 Task: Change  the formatting of the data to Which is Less than 5, In conditional formating, put the option 'Green Fill with Dark Green Text. . 'add another formatting option Format As Table, insert the option Orang Table style Medium 3 In the sheet   Innovate Sales book
Action: Mouse moved to (58, 149)
Screenshot: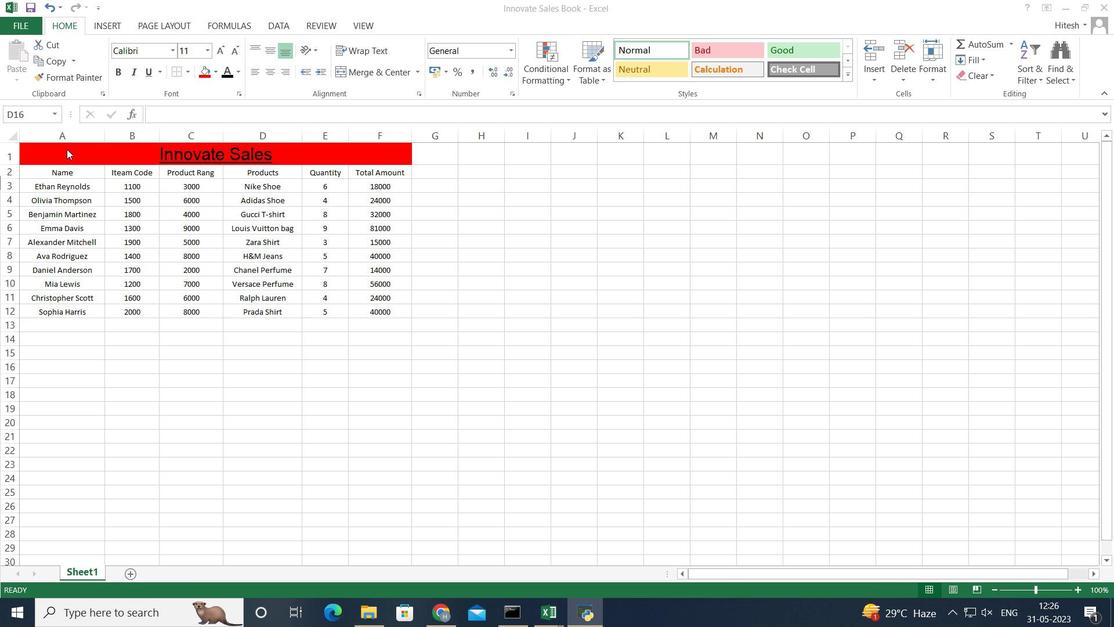 
Action: Mouse pressed left at (58, 149)
Screenshot: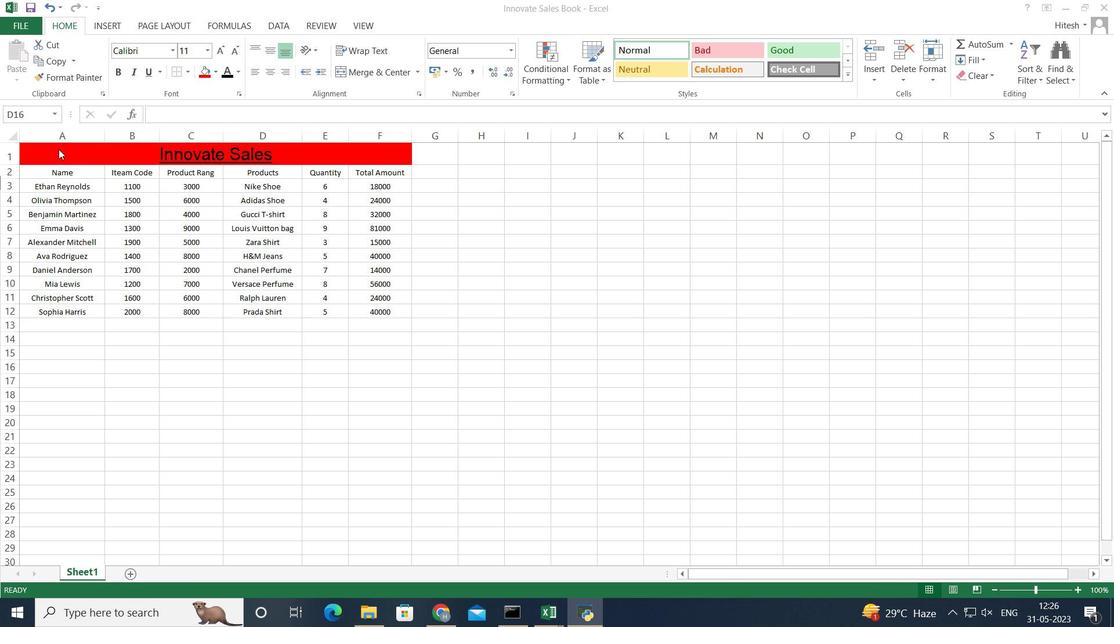 
Action: Mouse moved to (38, 148)
Screenshot: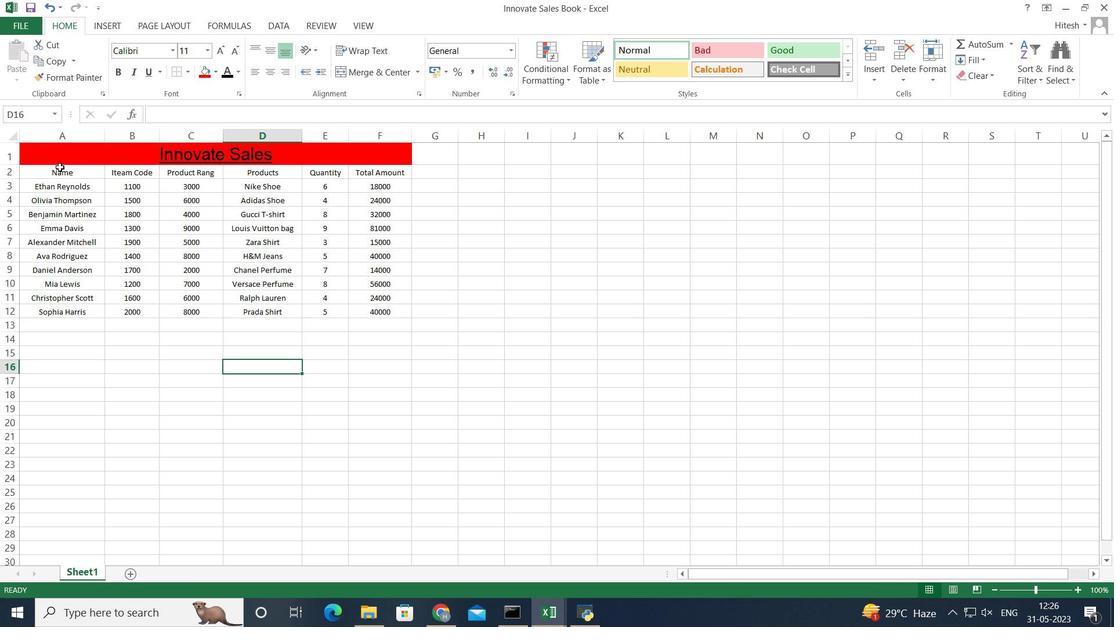 
Action: Mouse pressed left at (38, 148)
Screenshot: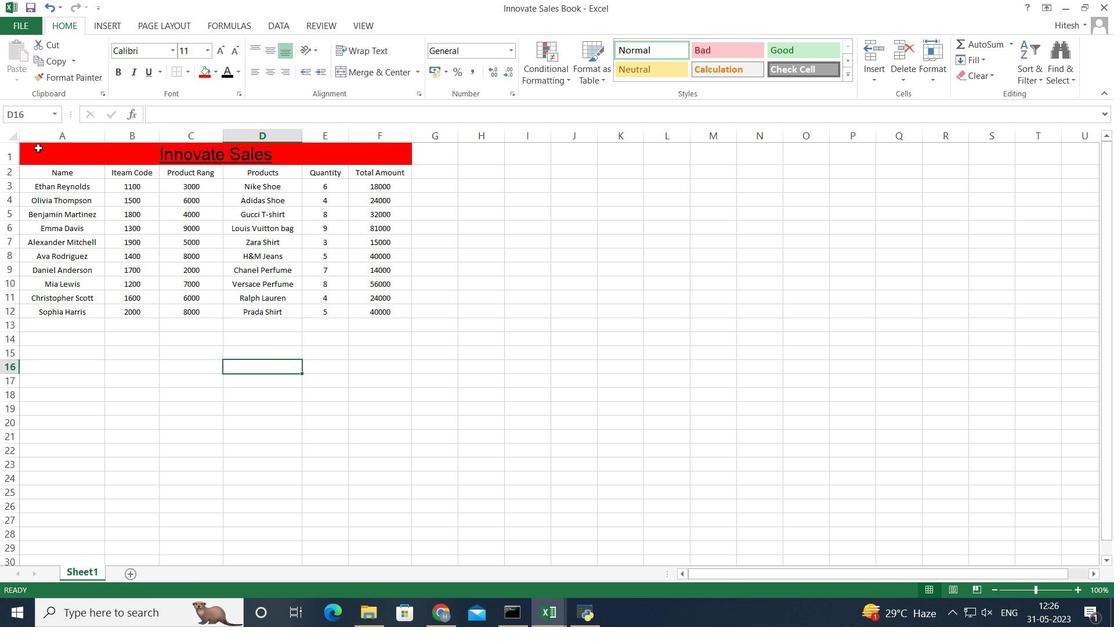 
Action: Mouse moved to (40, 149)
Screenshot: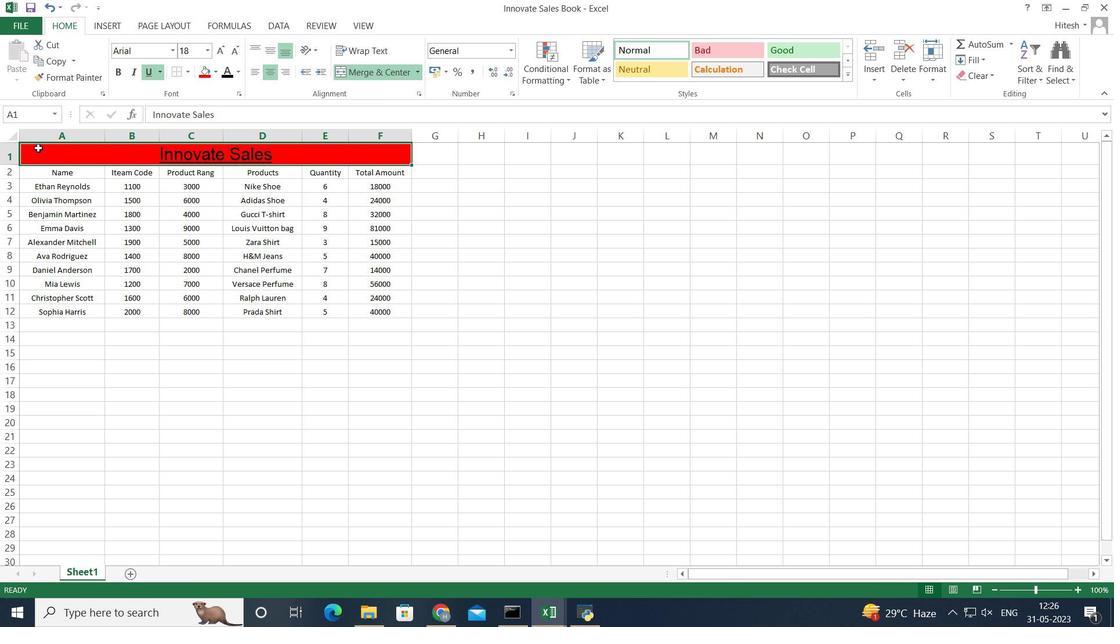 
Action: Key pressed <Key.shift><Key.down><Key.down><Key.down><Key.down><Key.down><Key.down><Key.down><Key.down><Key.down><Key.down><Key.down>
Screenshot: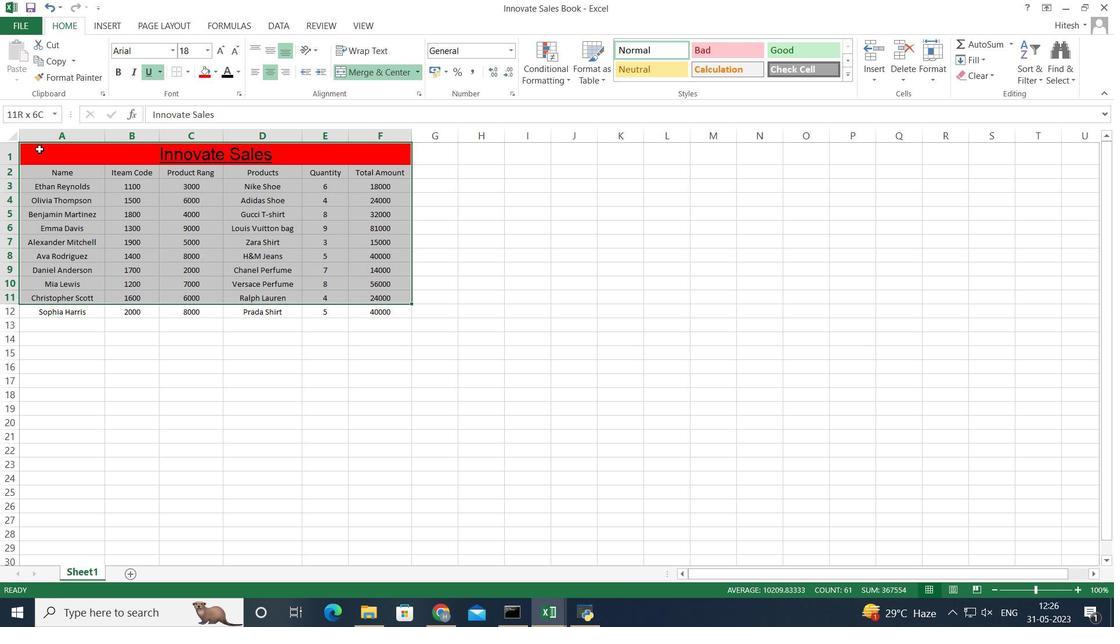 
Action: Mouse moved to (547, 66)
Screenshot: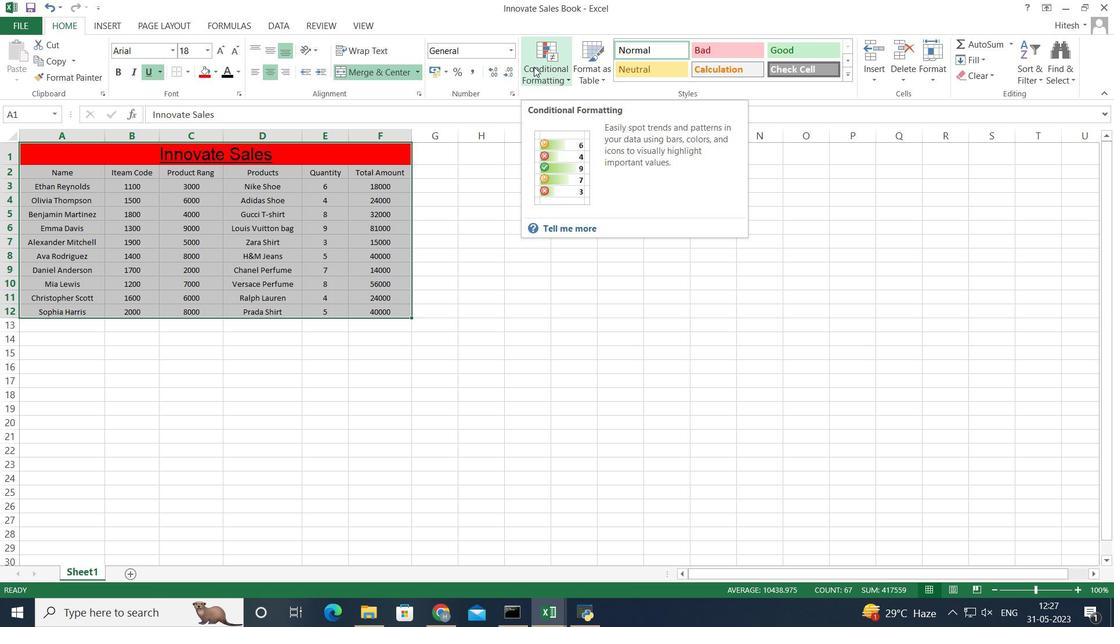 
Action: Mouse pressed left at (547, 66)
Screenshot: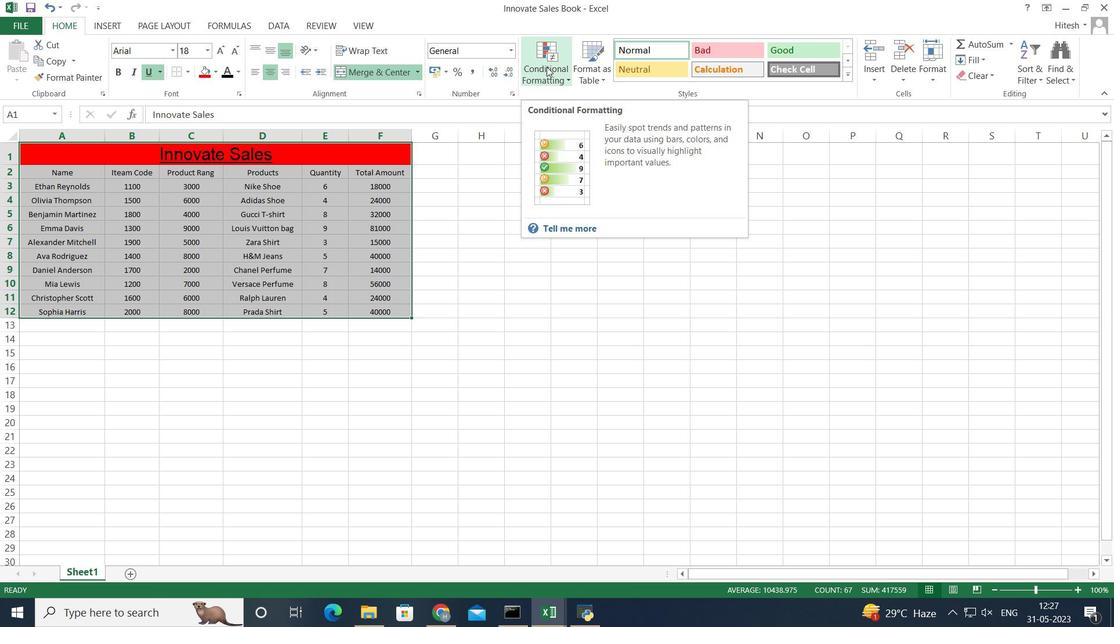 
Action: Mouse moved to (689, 135)
Screenshot: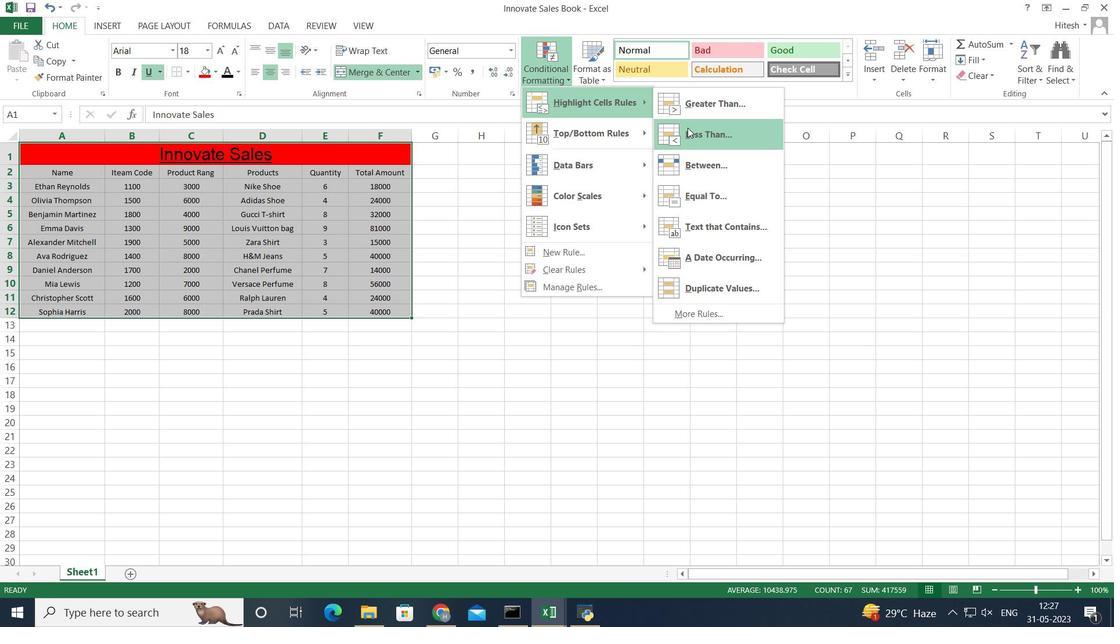 
Action: Mouse pressed left at (689, 135)
Screenshot: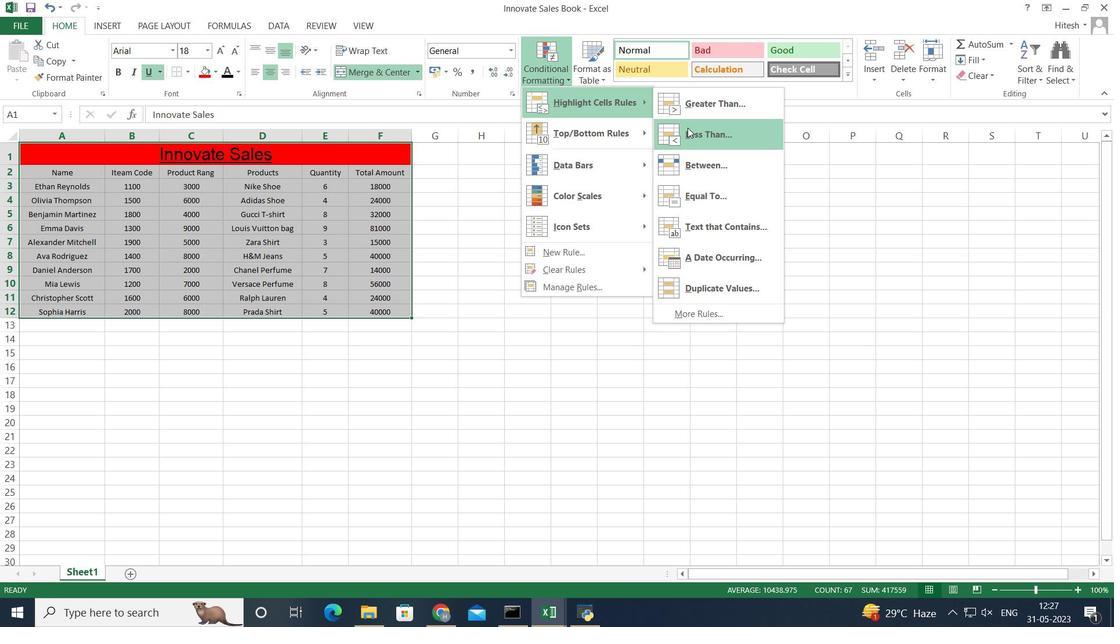 
Action: Mouse moved to (220, 309)
Screenshot: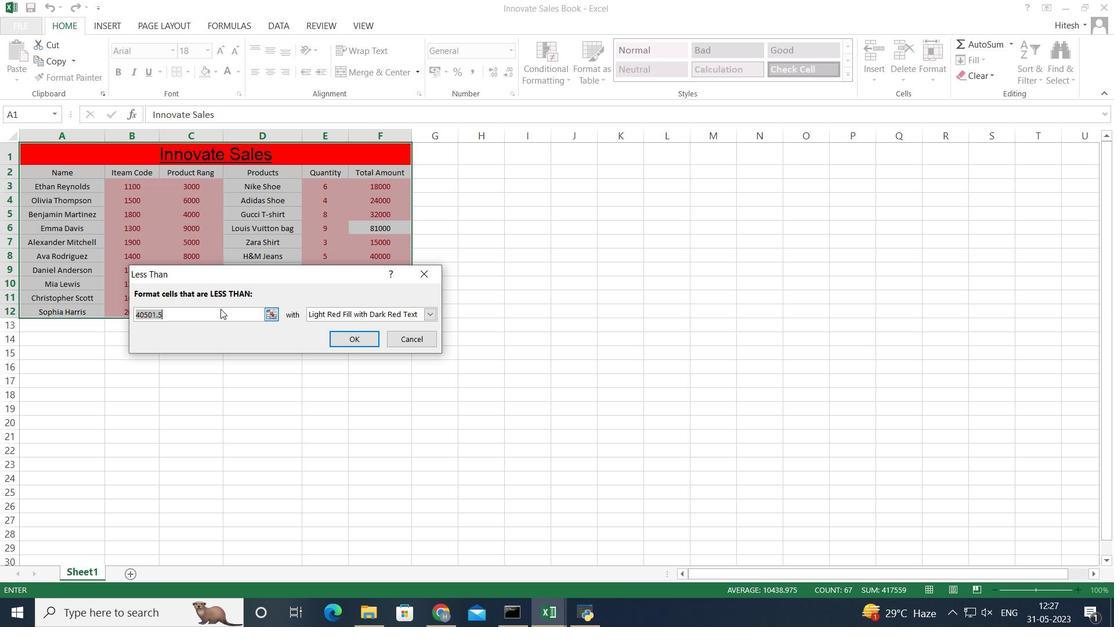 
Action: Key pressed <Key.backspace>5
Screenshot: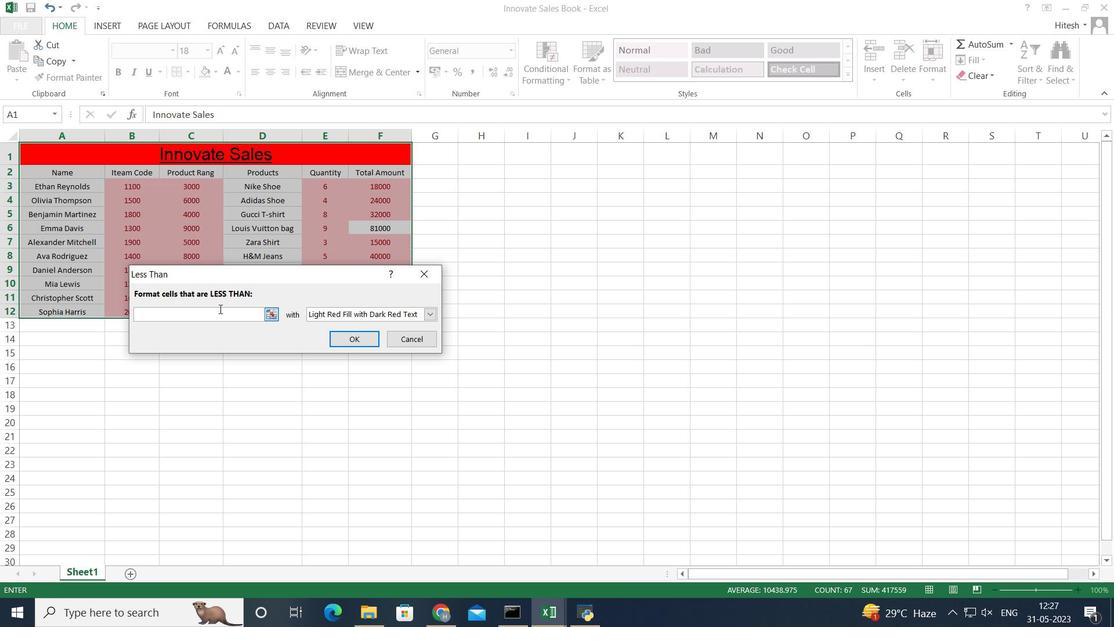 
Action: Mouse moved to (429, 318)
Screenshot: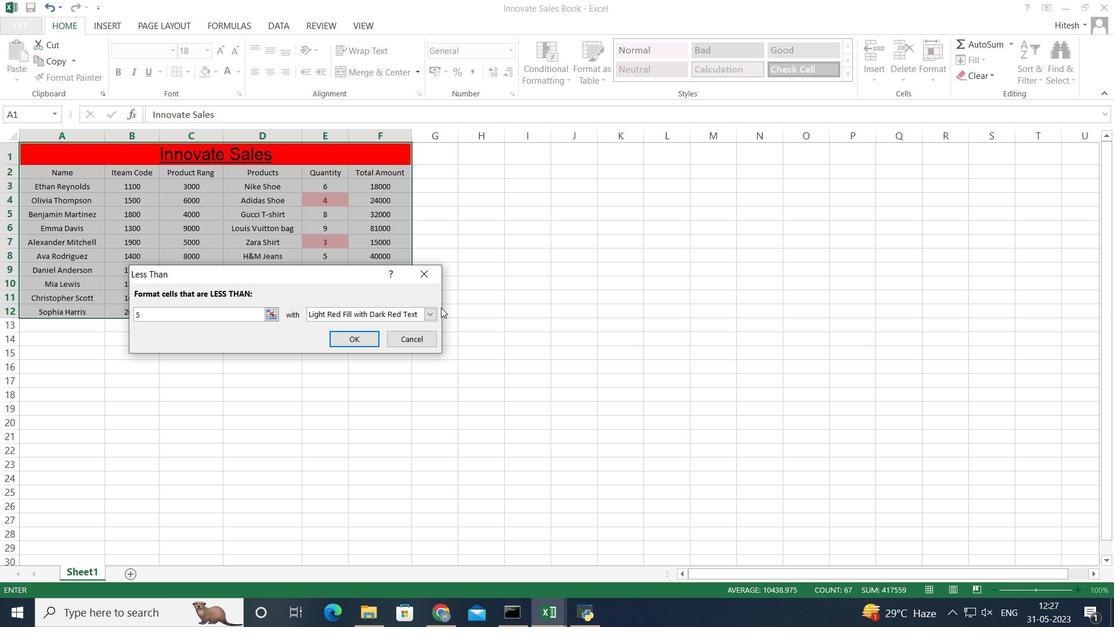 
Action: Mouse pressed left at (429, 318)
Screenshot: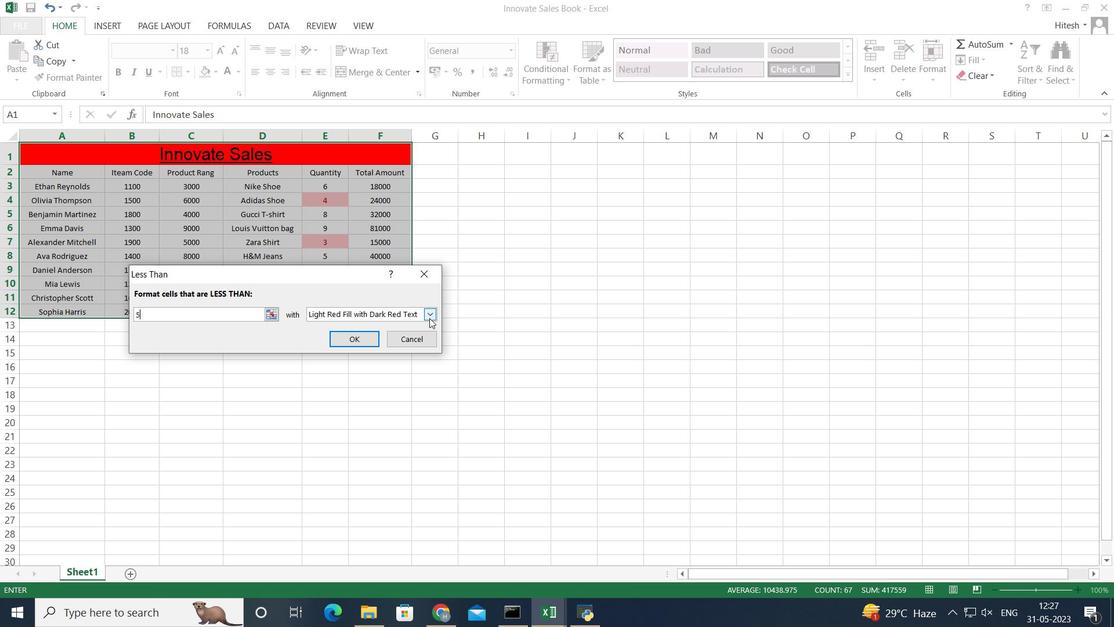 
Action: Mouse moved to (404, 346)
Screenshot: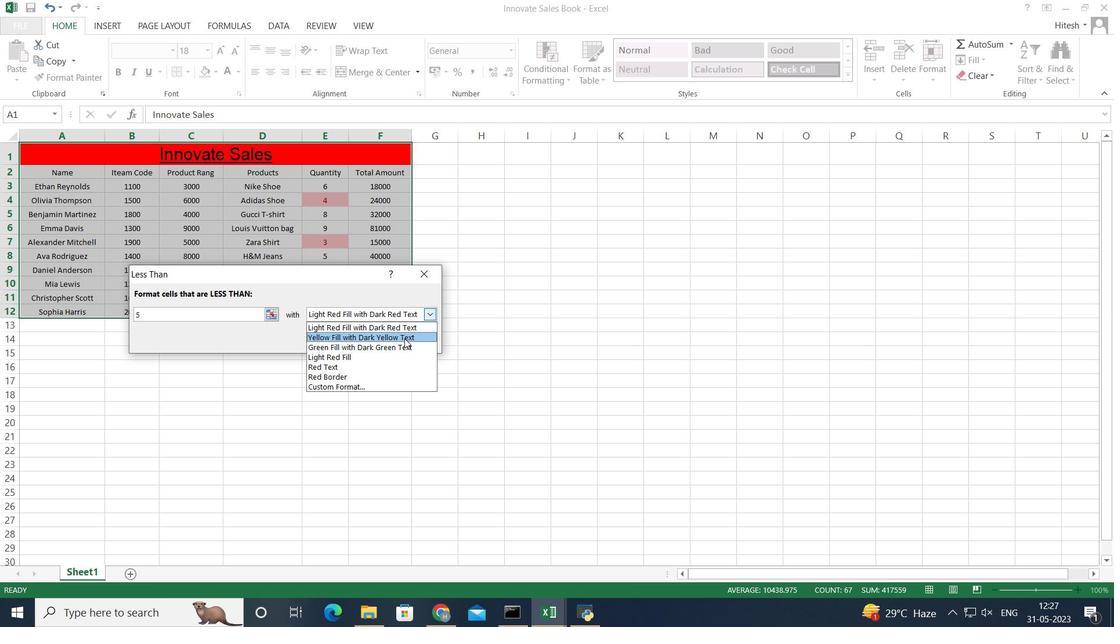 
Action: Mouse pressed left at (404, 346)
Screenshot: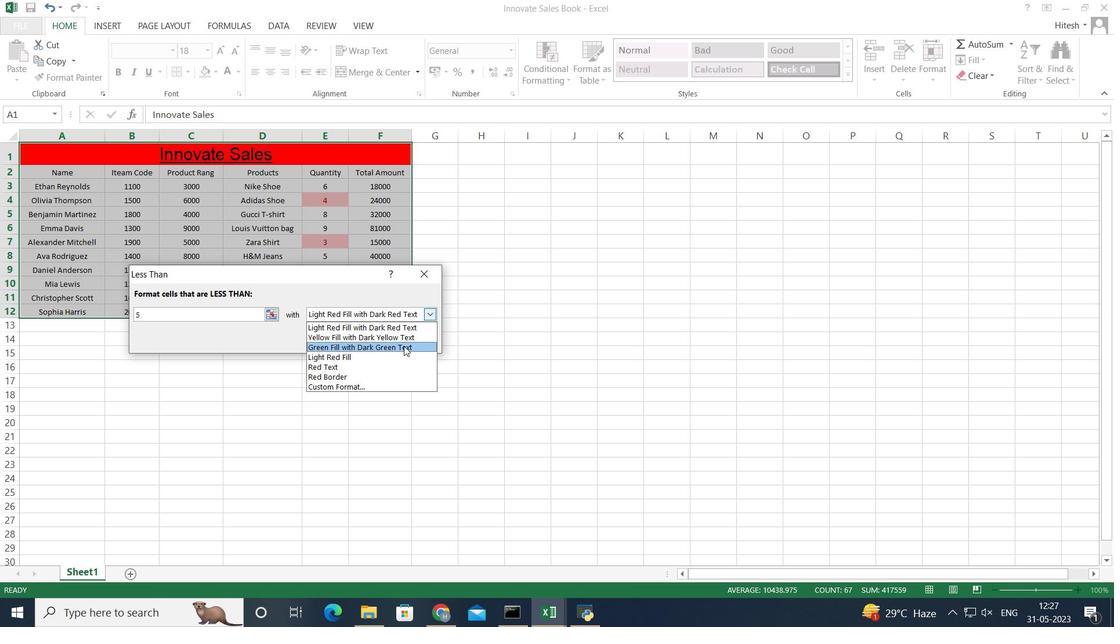 
Action: Mouse moved to (340, 335)
Screenshot: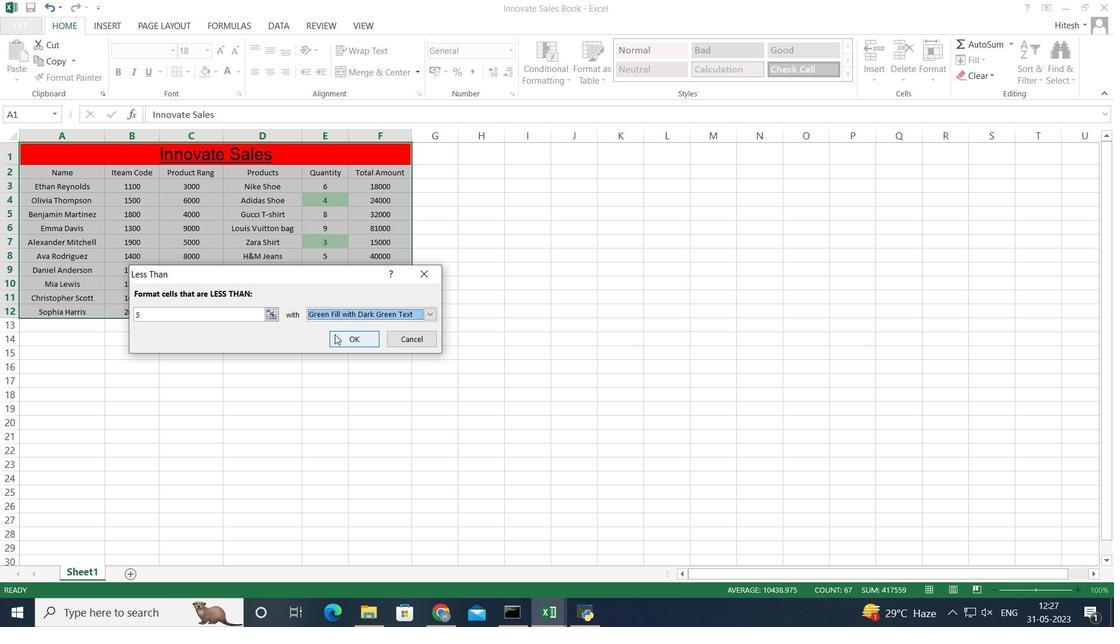 
Action: Mouse pressed left at (340, 335)
Screenshot: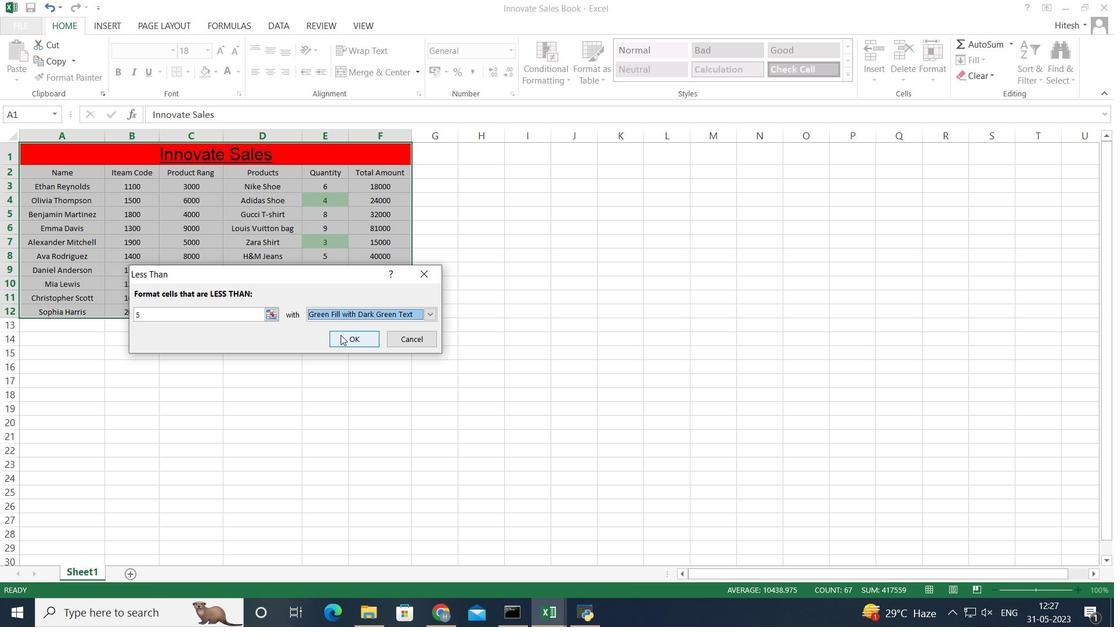 
Action: Mouse moved to (202, 341)
Screenshot: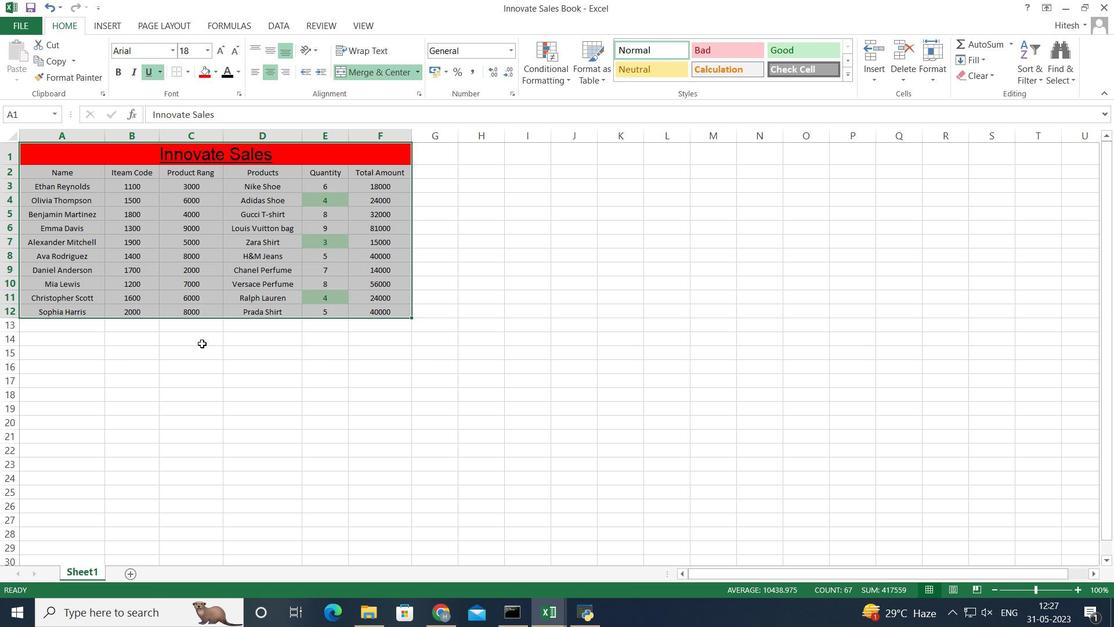 
Action: Mouse pressed left at (202, 341)
Screenshot: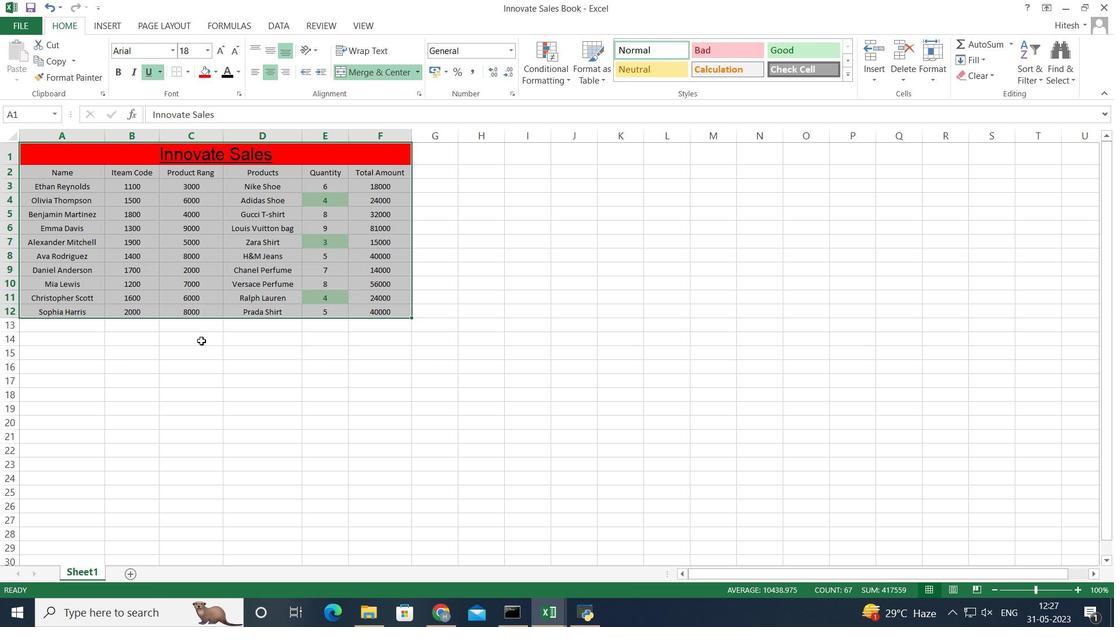 
Action: Mouse moved to (44, 164)
Screenshot: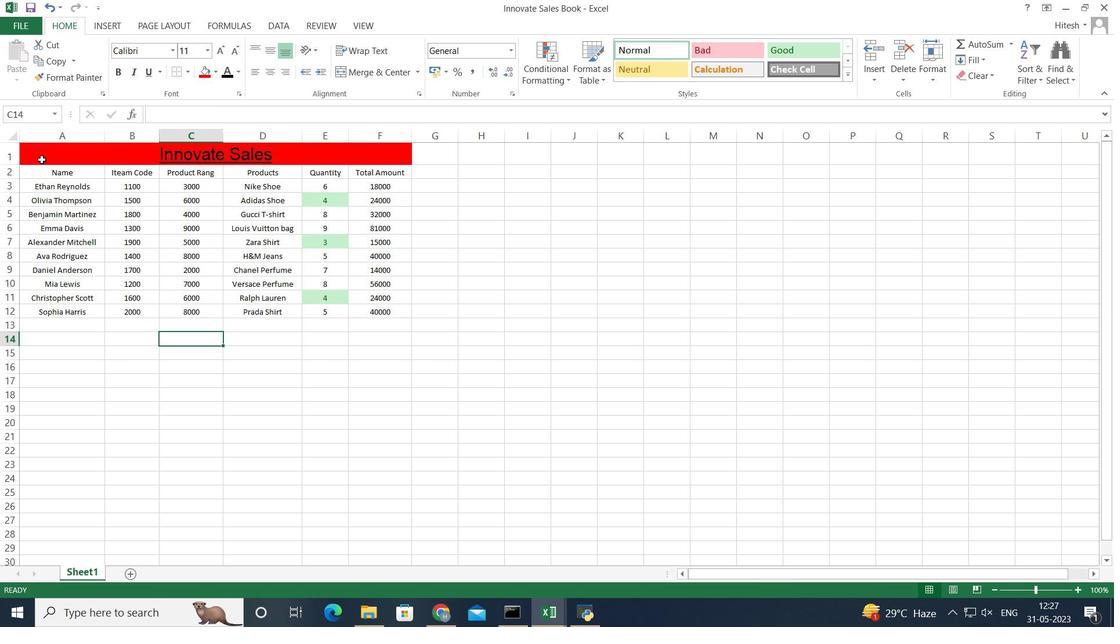 
Action: Mouse pressed left at (44, 164)
Screenshot: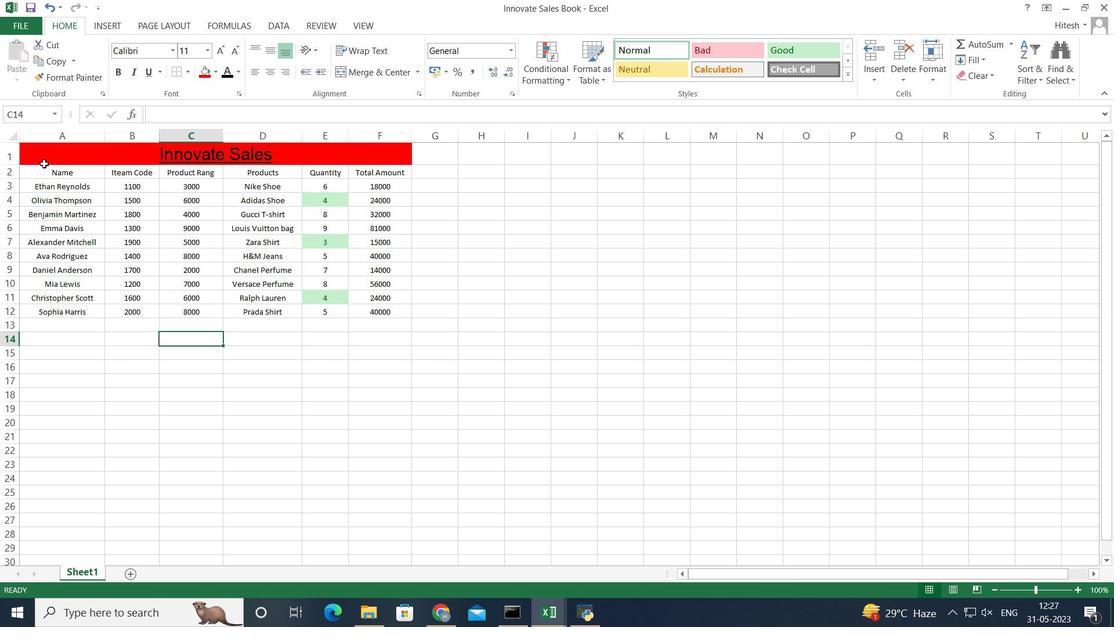 
Action: Key pressed <Key.shift><Key.down><Key.down><Key.down><Key.down><Key.down><Key.down><Key.down><Key.down><Key.down><Key.down><Key.down>
Screenshot: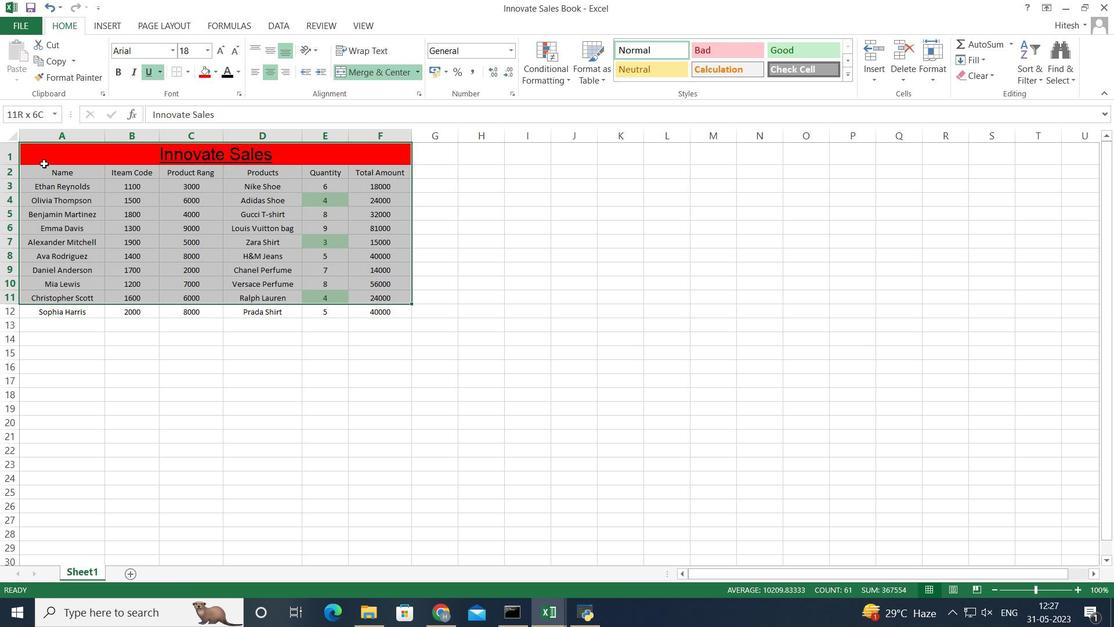 
Action: Mouse moved to (599, 68)
Screenshot: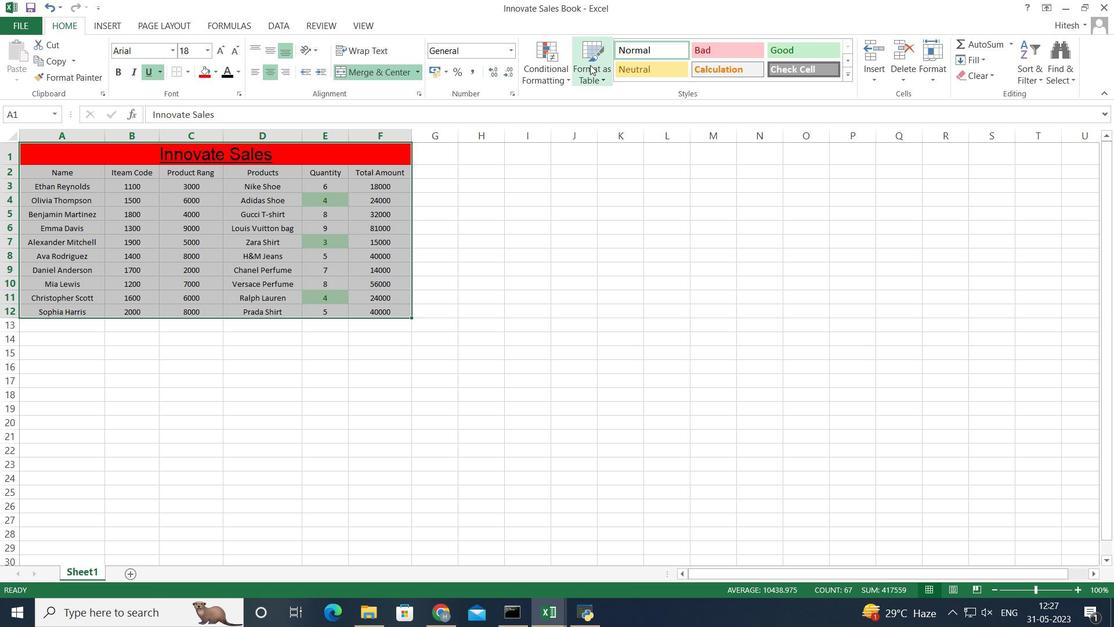 
Action: Mouse pressed left at (599, 68)
Screenshot: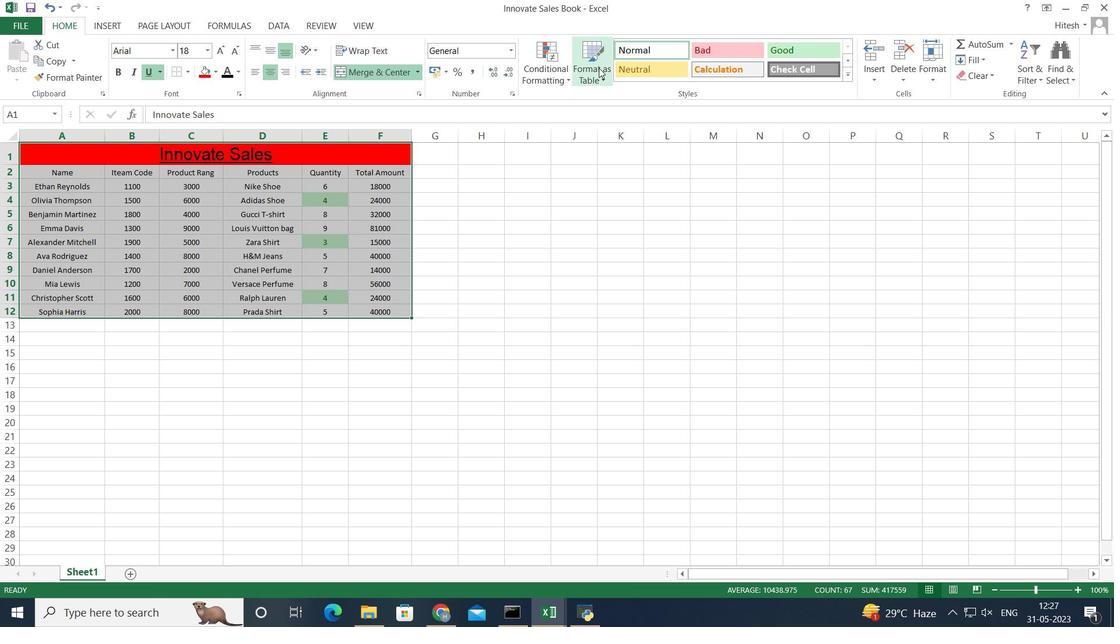 
Action: Mouse moved to (690, 248)
Screenshot: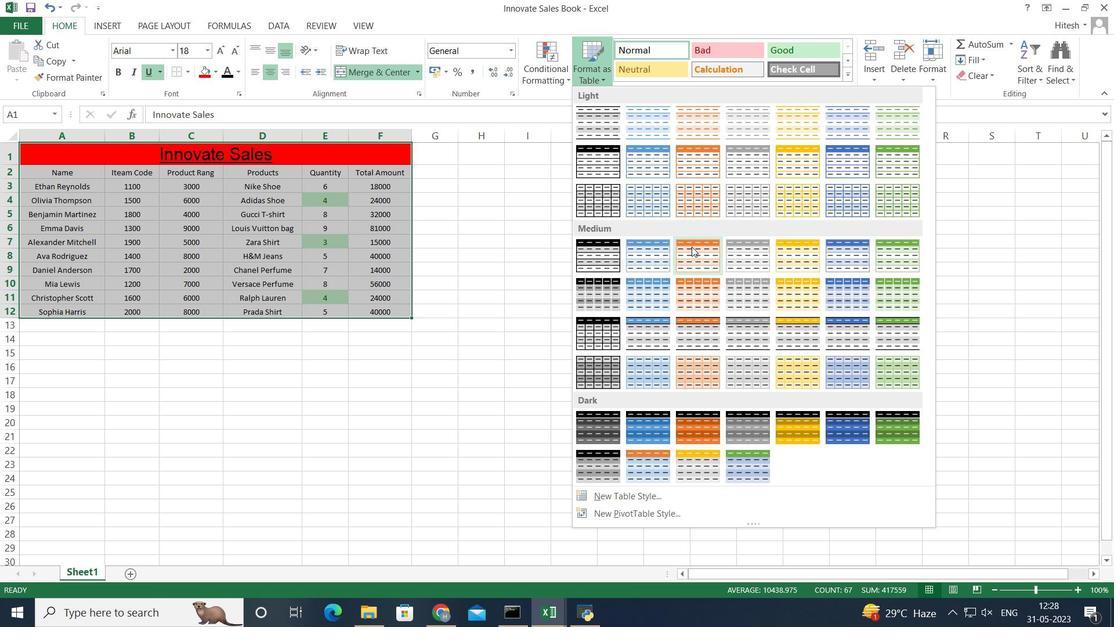 
Action: Mouse pressed left at (690, 248)
Screenshot: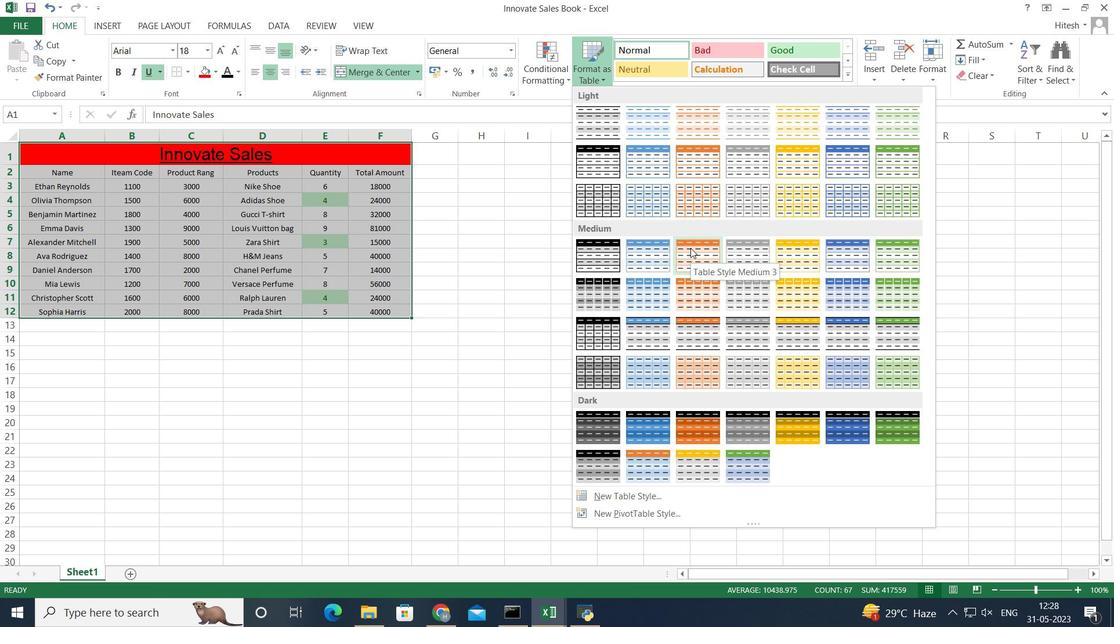 
Action: Mouse moved to (292, 315)
Screenshot: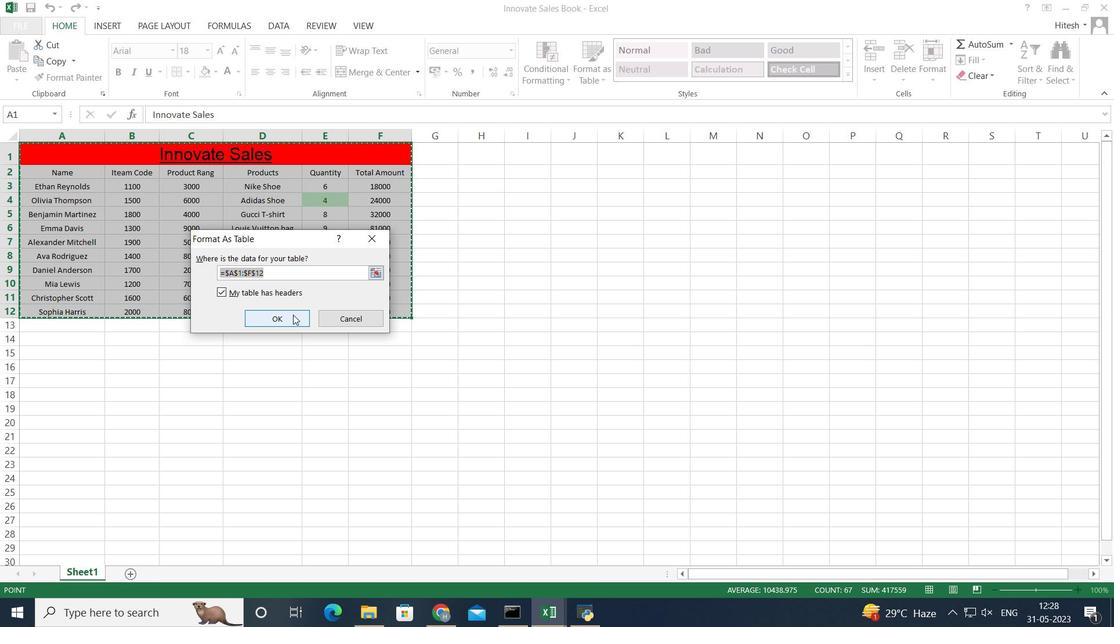 
Action: Mouse pressed left at (292, 315)
Screenshot: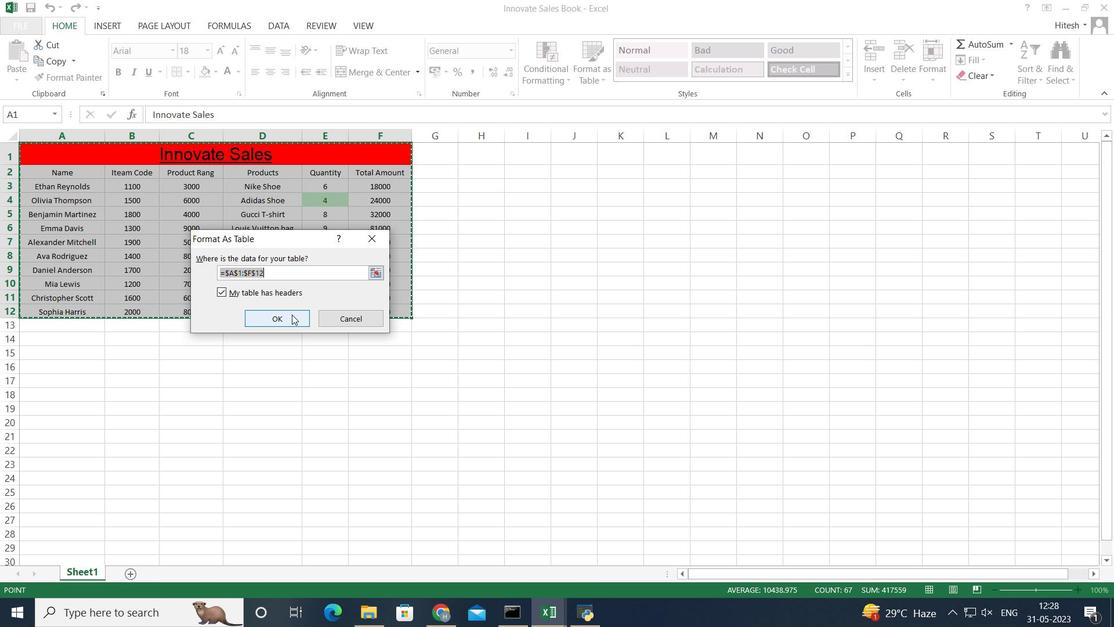 
Action: Mouse moved to (299, 356)
Screenshot: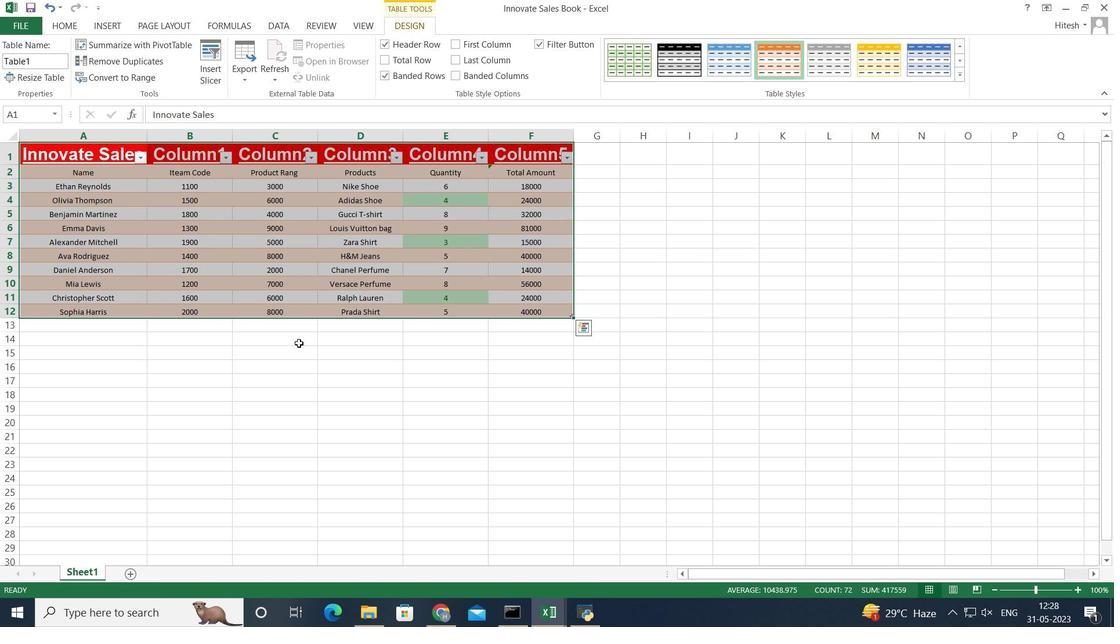 
Action: Mouse pressed left at (299, 356)
Screenshot: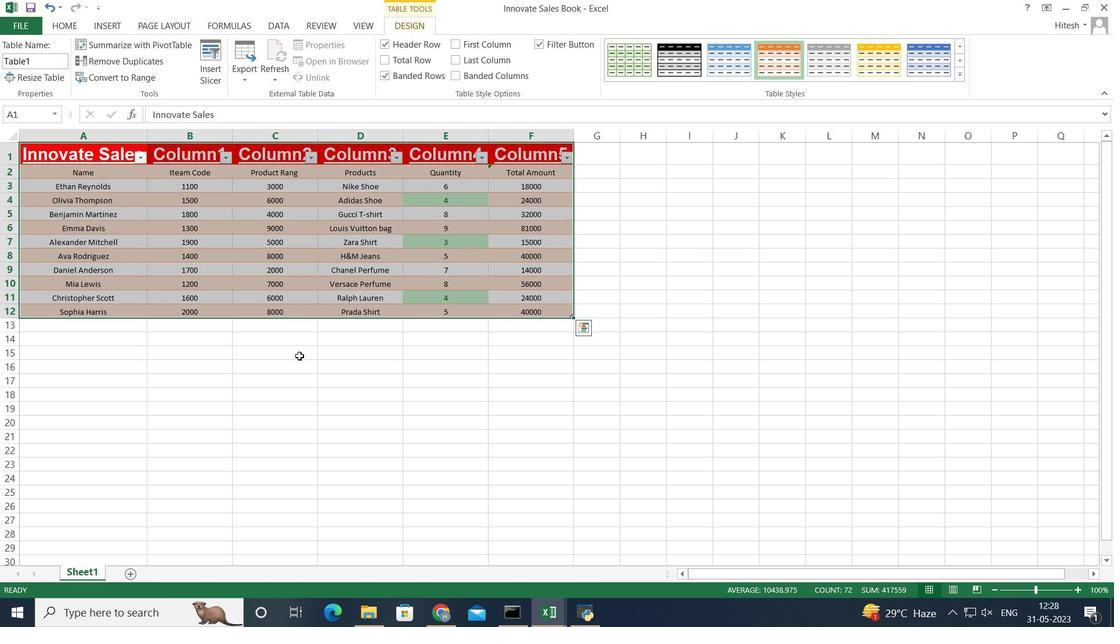 
Action: Mouse moved to (372, 373)
Screenshot: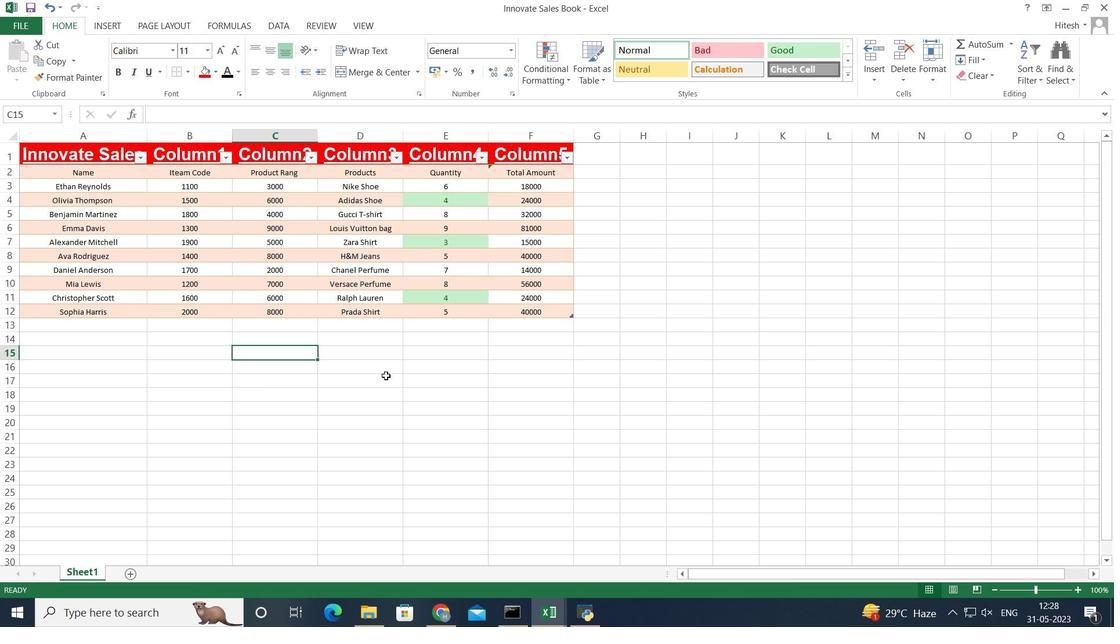 
